 Task: Select and add the product "CVS Health Ibuprofen Liquid Filled Capsules 200 mg Softgels (40 ct)" to cart from the store "CVS".
Action: Mouse pressed left at (54, 97)
Screenshot: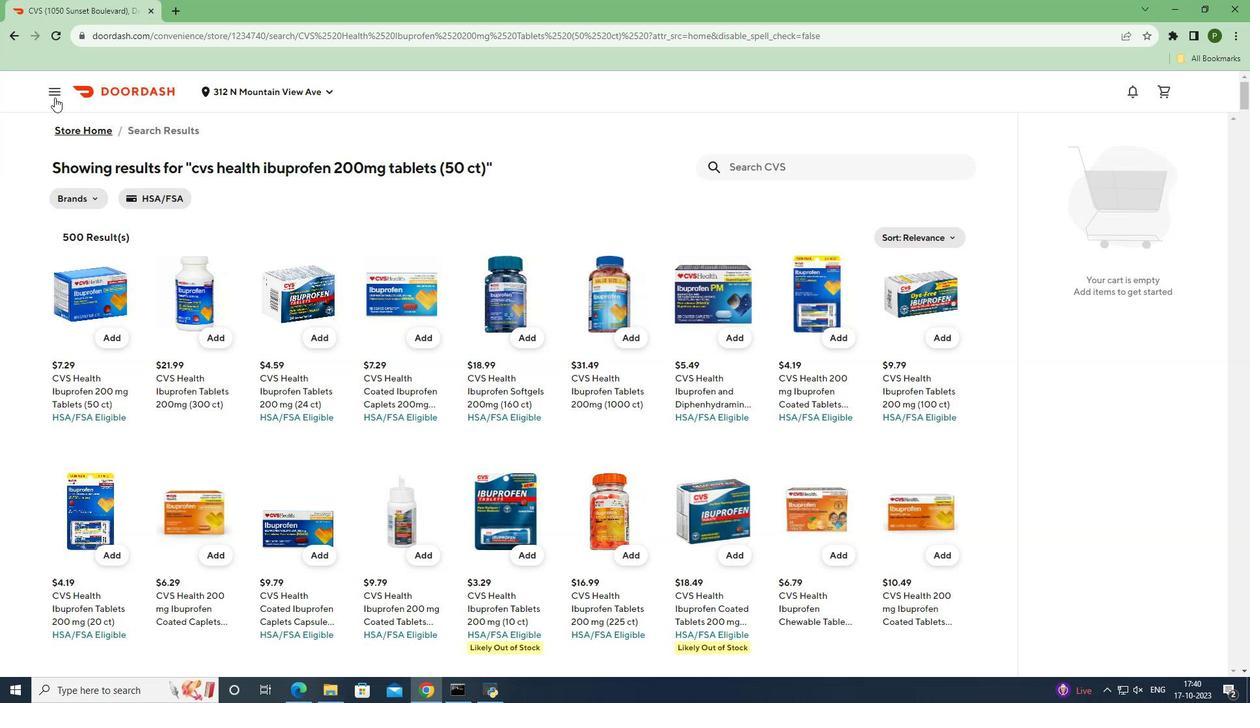 
Action: Mouse moved to (65, 201)
Screenshot: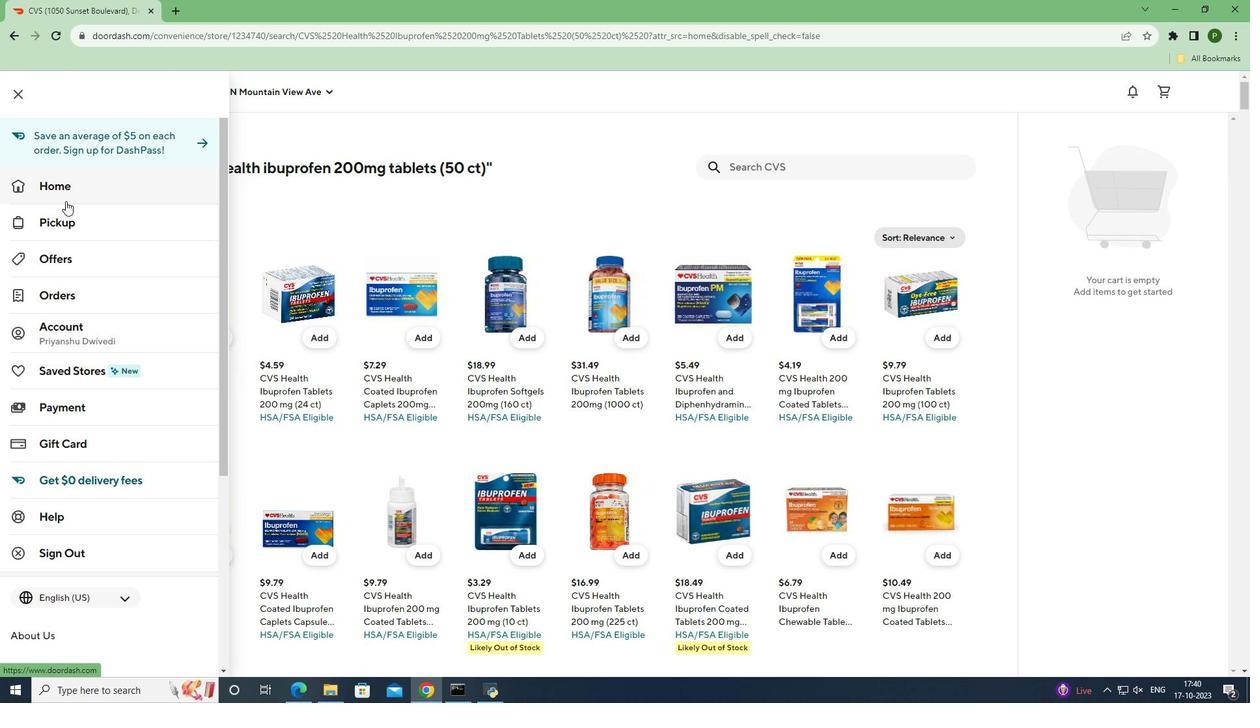 
Action: Mouse pressed left at (65, 201)
Screenshot: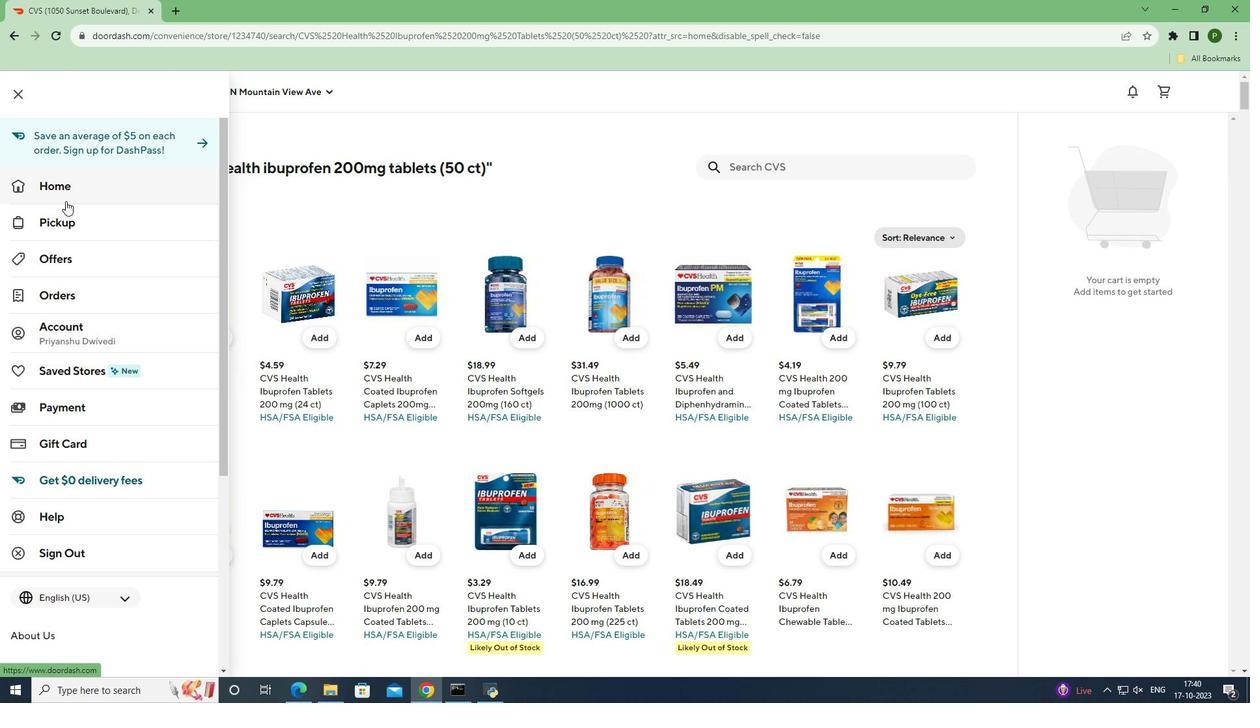 
Action: Mouse moved to (926, 151)
Screenshot: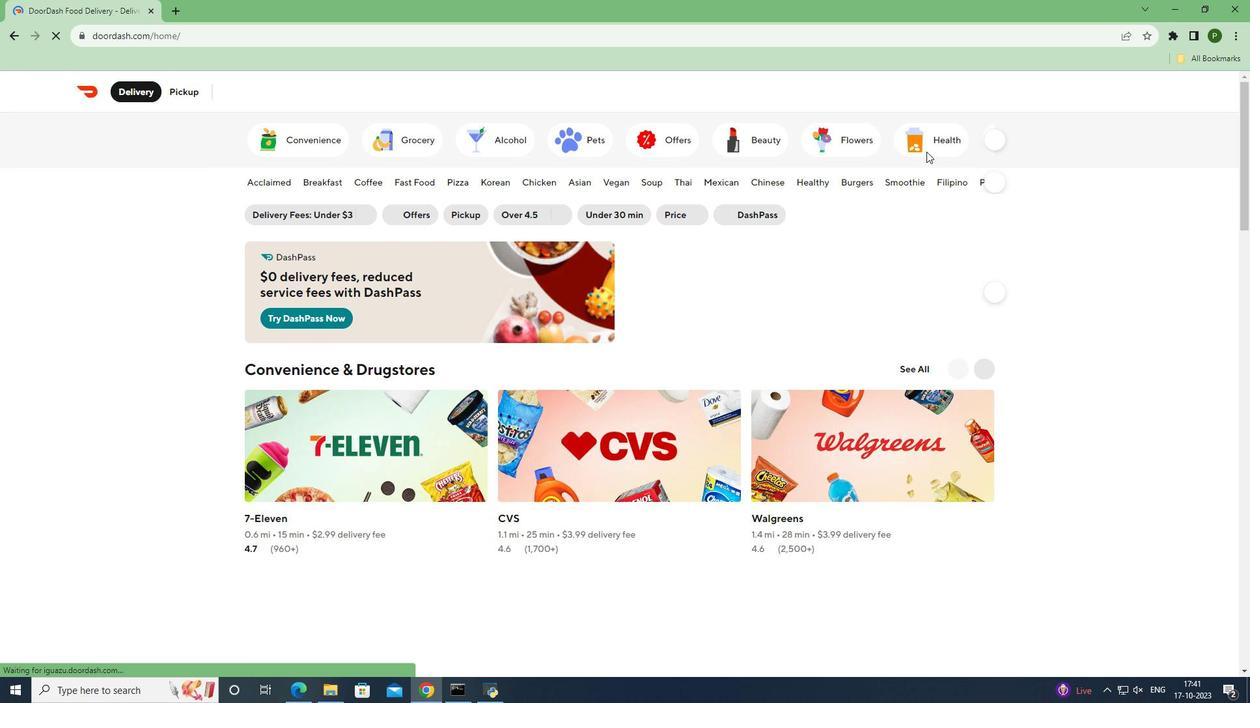
Action: Mouse pressed left at (926, 151)
Screenshot: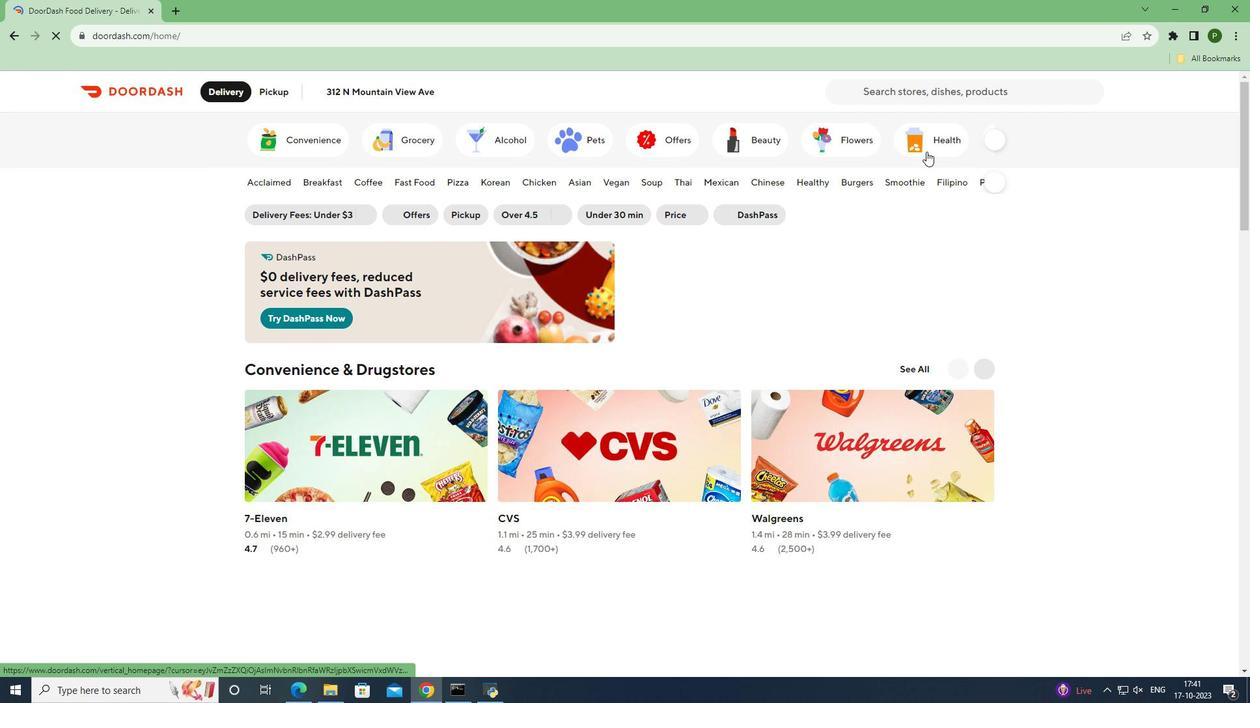 
Action: Mouse moved to (646, 452)
Screenshot: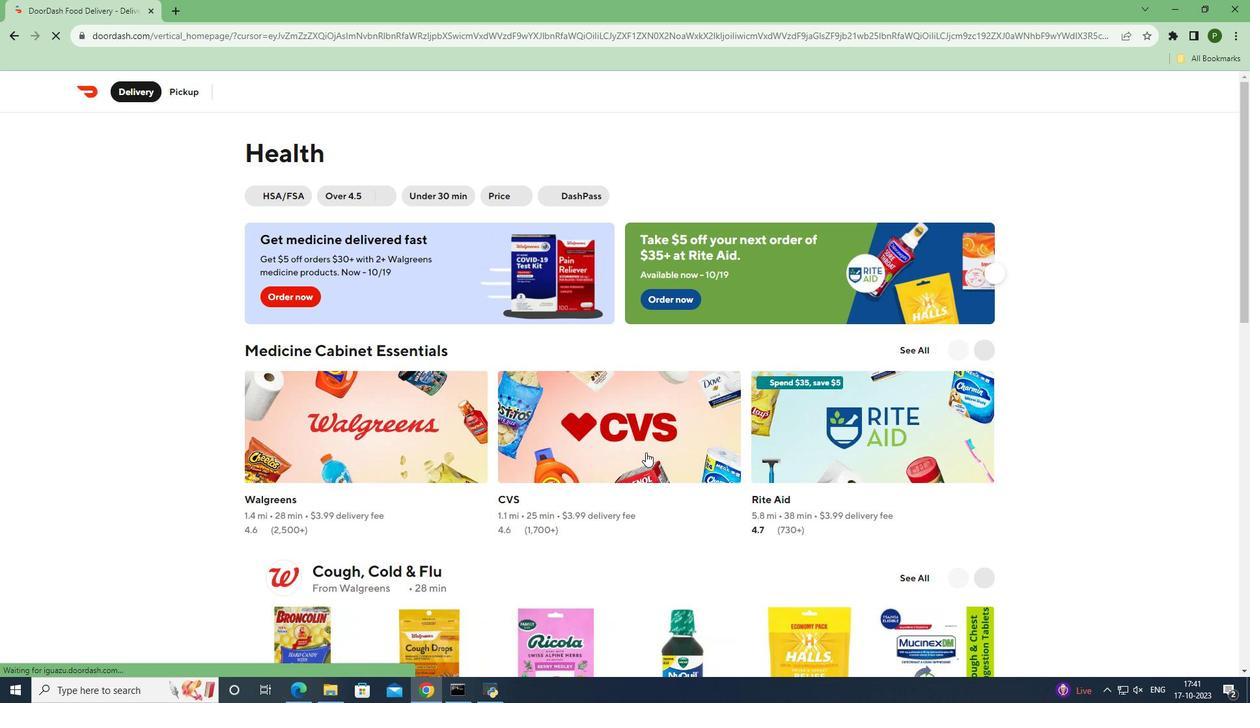 
Action: Mouse pressed left at (646, 452)
Screenshot: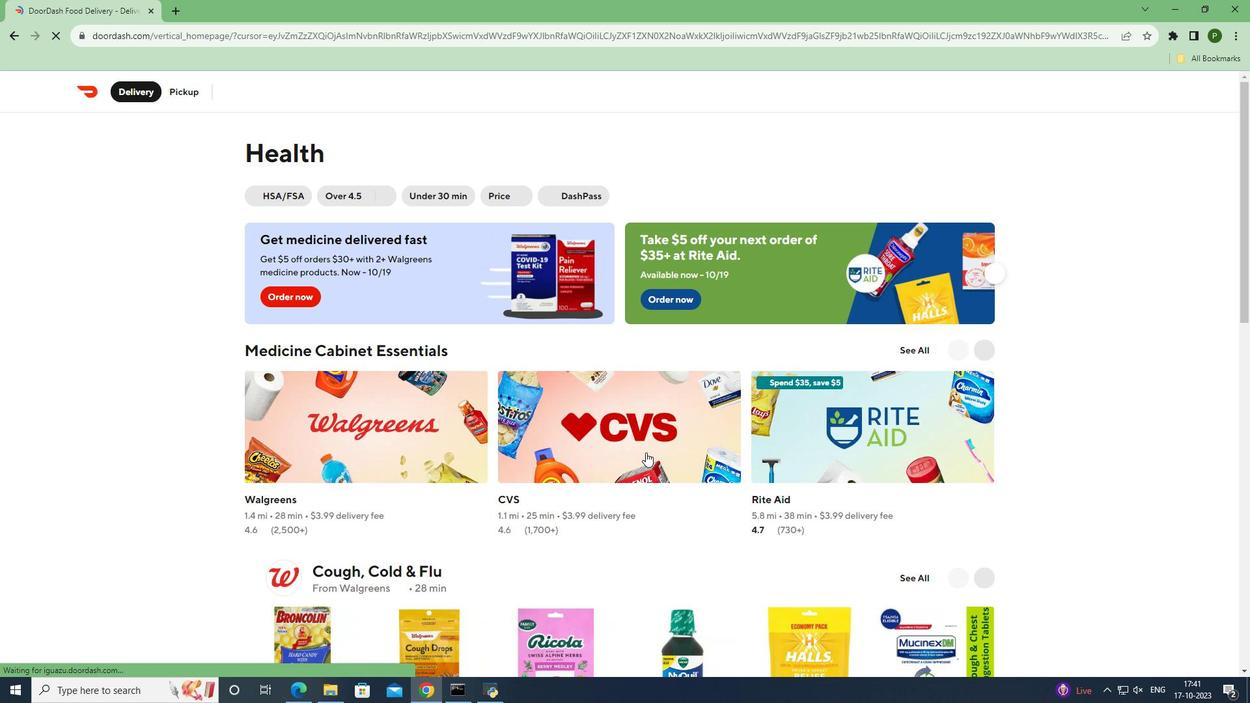 
Action: Mouse moved to (814, 210)
Screenshot: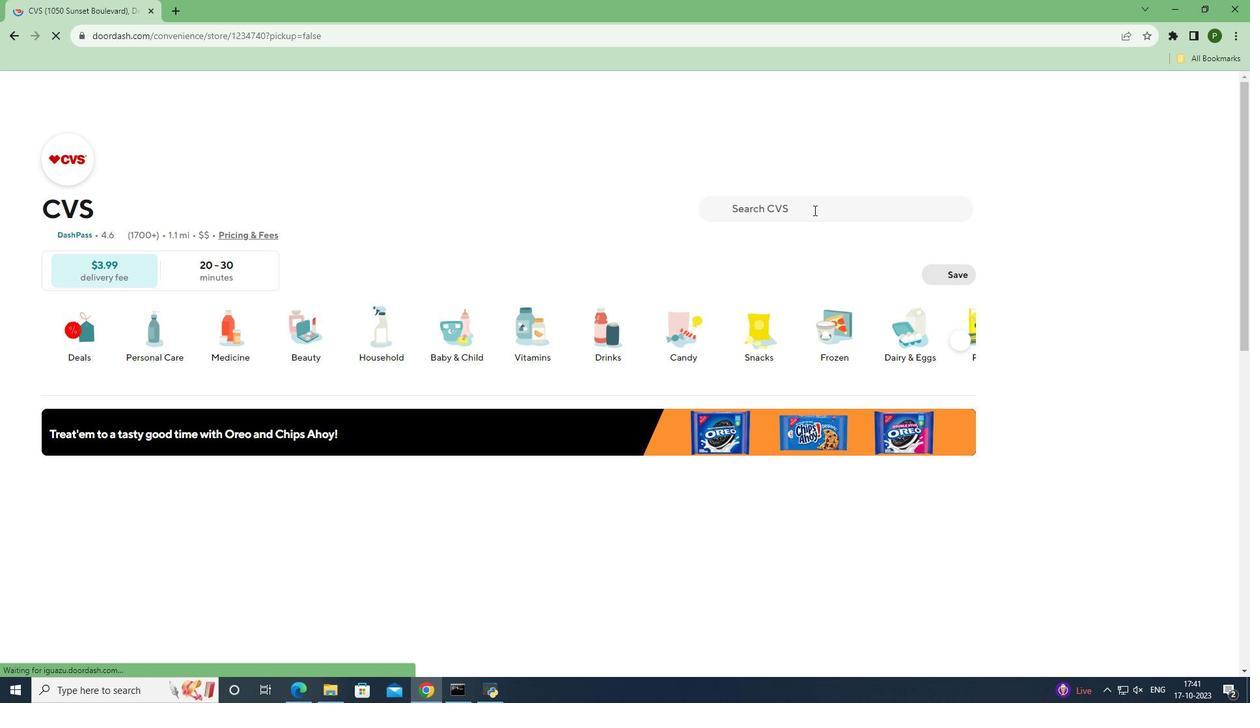 
Action: Mouse pressed left at (814, 210)
Screenshot: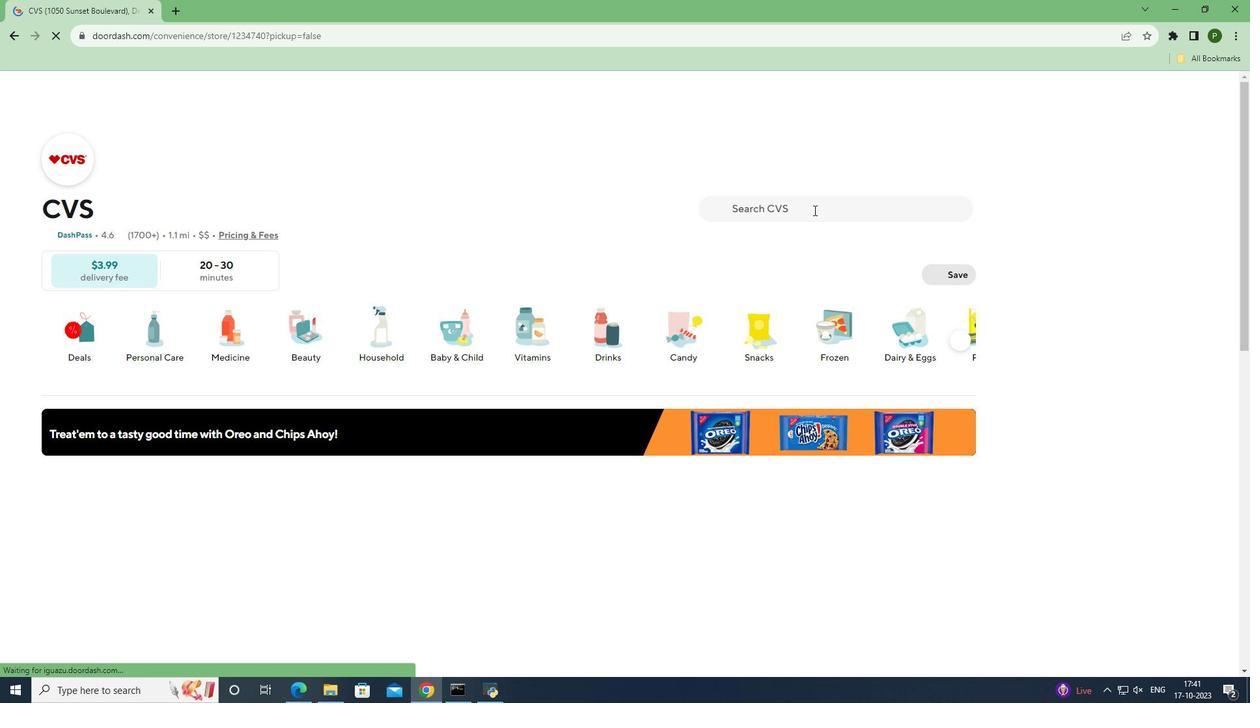 
Action: Key pressed <Key.caps_lock>CVS<Key.space>H<Key.caps_lock>ealth<Key.space><Key.caps_lock>I<Key.caps_lock>buprofen<Key.space><Key.caps_lock>L<Key.caps_lock>iquid<Key.space><Key.caps_lock>F<Key.caps_lock>illed<Key.space><Key.caps_lock>C<Key.caps_lock>apsules<Key.space>200<Key.space>mg<Key.space><Key.caps_lock>S<Key.caps_lock>oftgels<Key.space><Key.shift_r>(40<Key.space>ct<Key.shift_r>)<Key.enter>
Screenshot: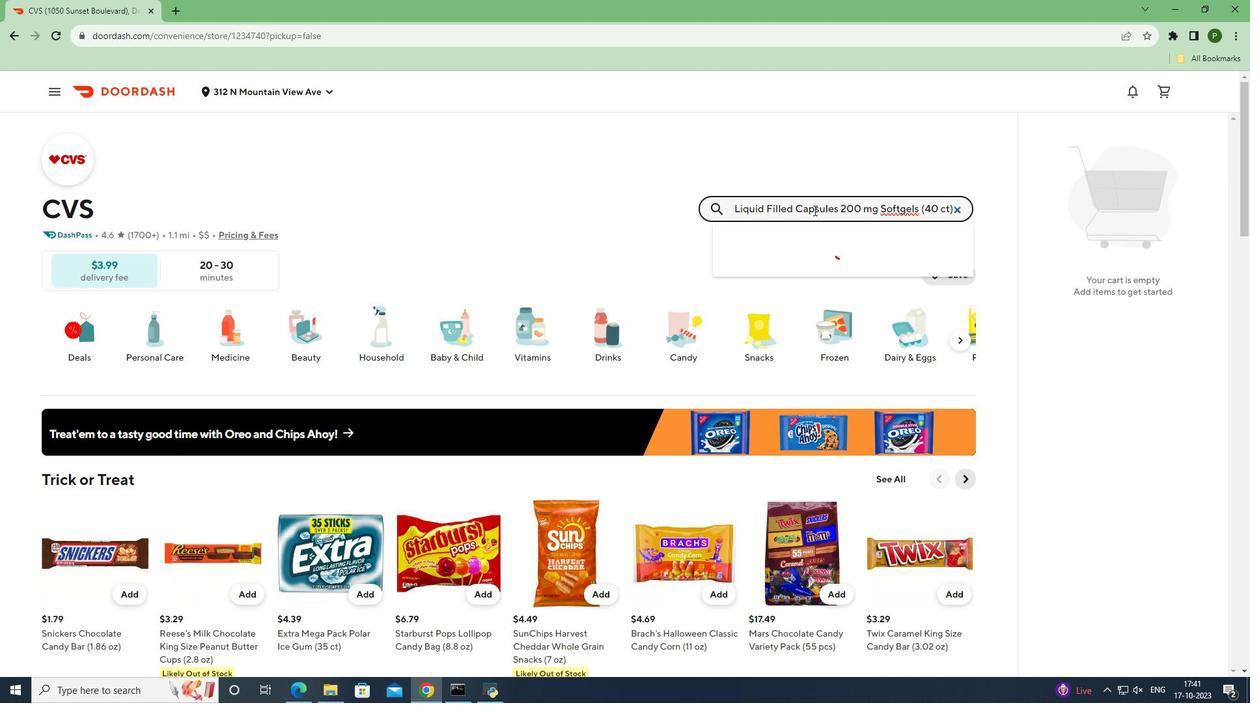 
Action: Mouse moved to (106, 336)
Screenshot: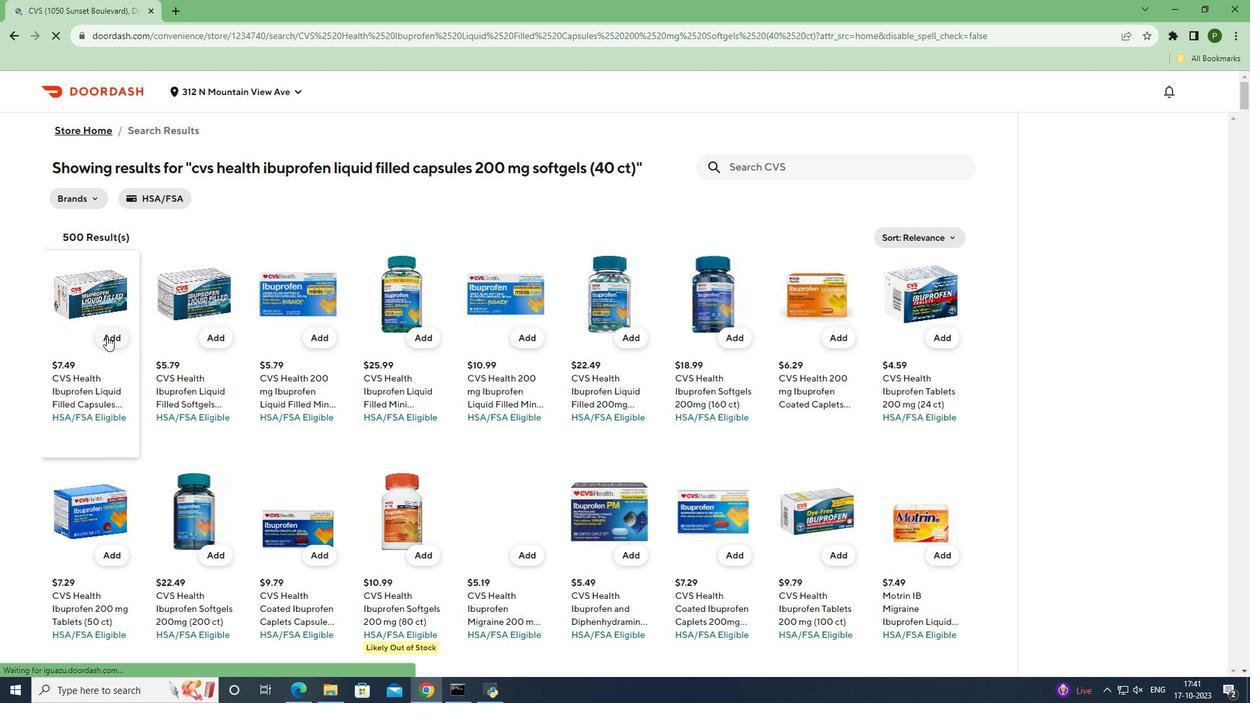 
Action: Mouse pressed left at (106, 336)
Screenshot: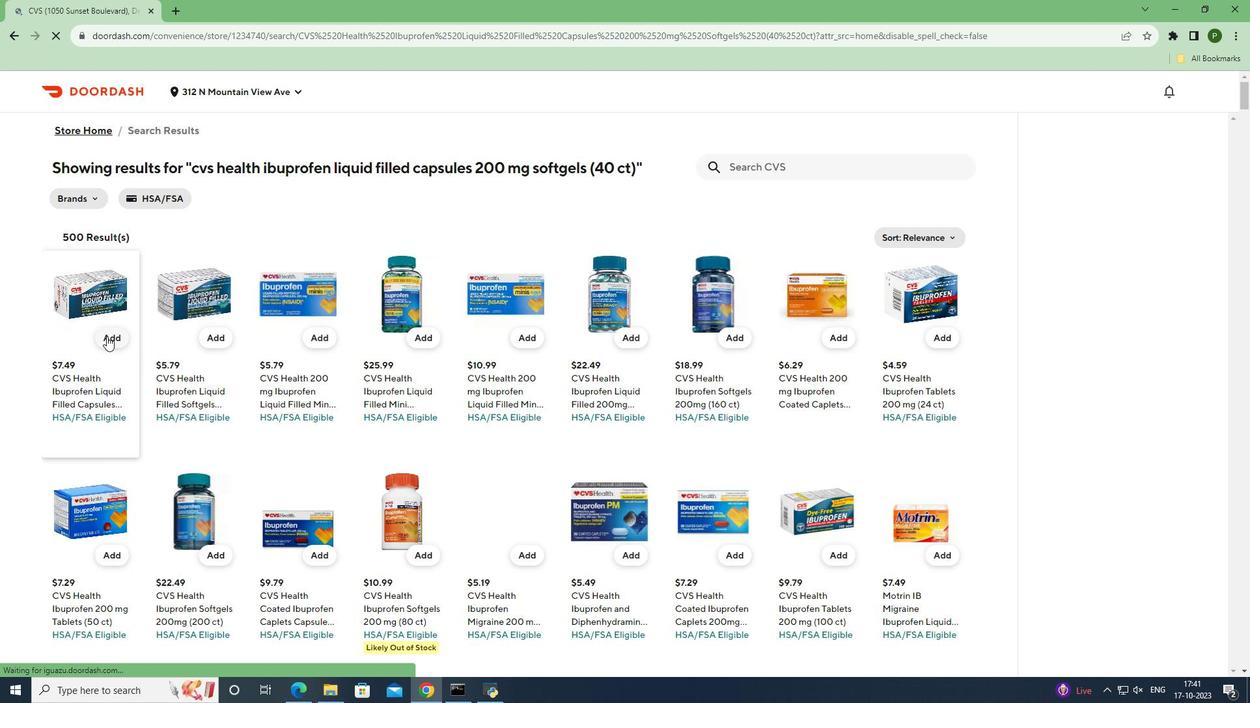 
Action: Mouse moved to (104, 401)
Screenshot: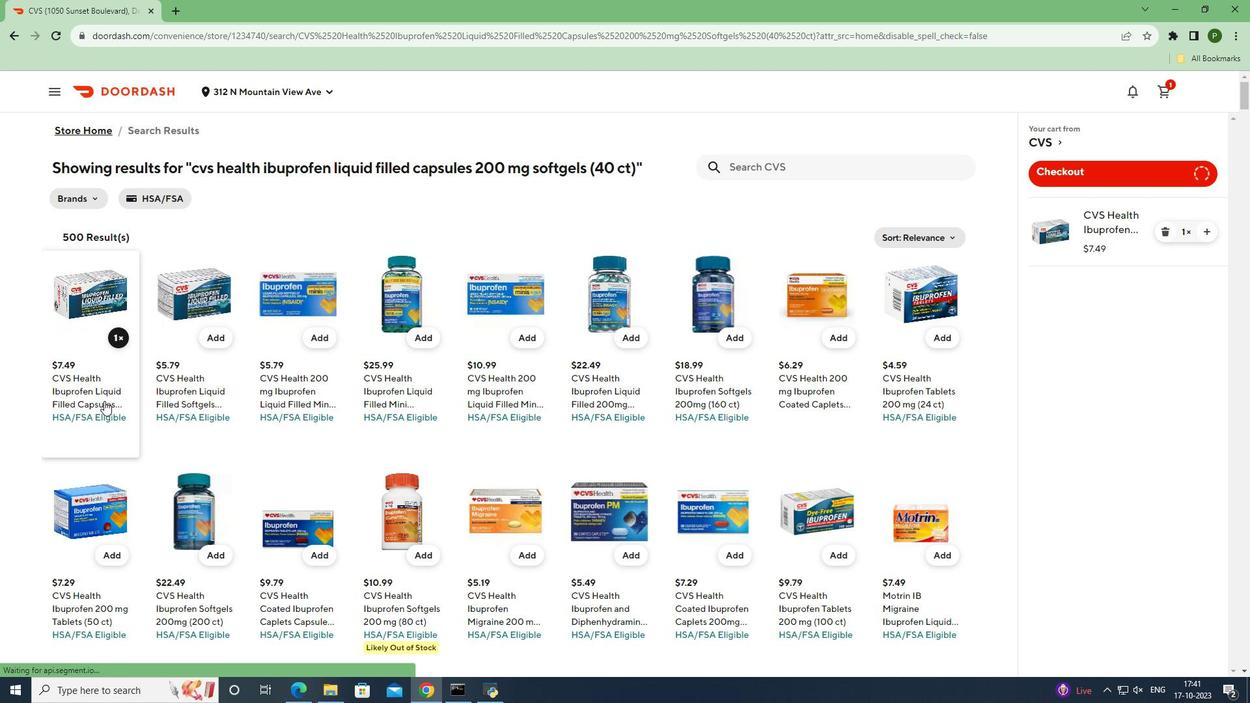 
